Task: Create a due date automation trigger when advanced on, on the wednesday after a card is due add dates starting tomorrow at 11:00 AM.
Action: Mouse moved to (934, 75)
Screenshot: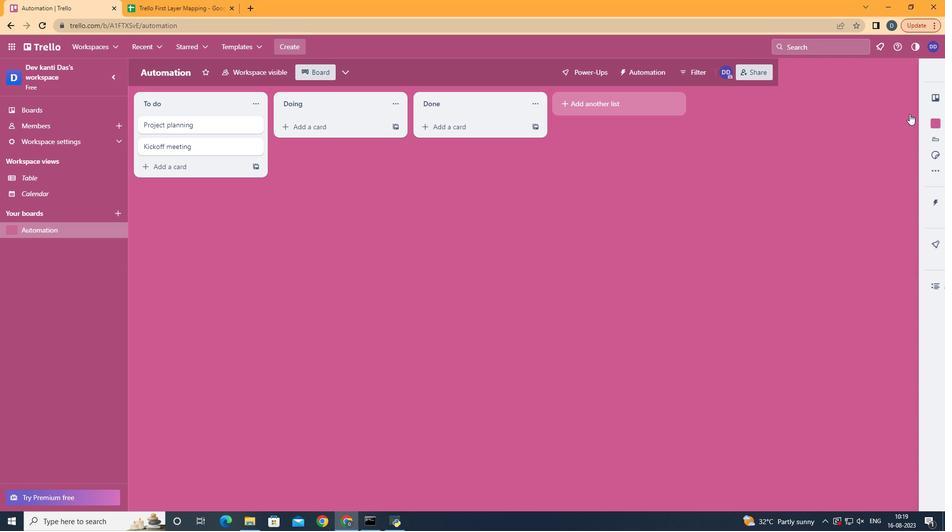 
Action: Mouse pressed left at (934, 75)
Screenshot: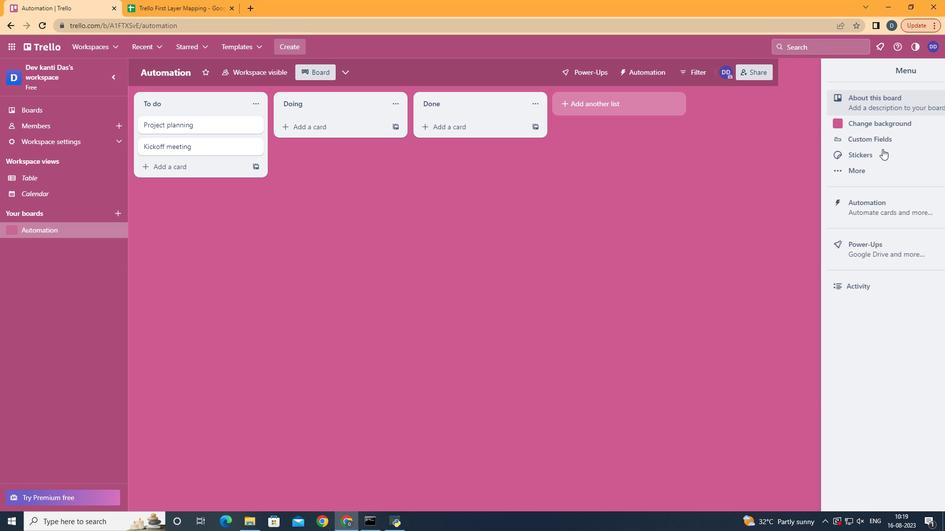 
Action: Mouse moved to (822, 205)
Screenshot: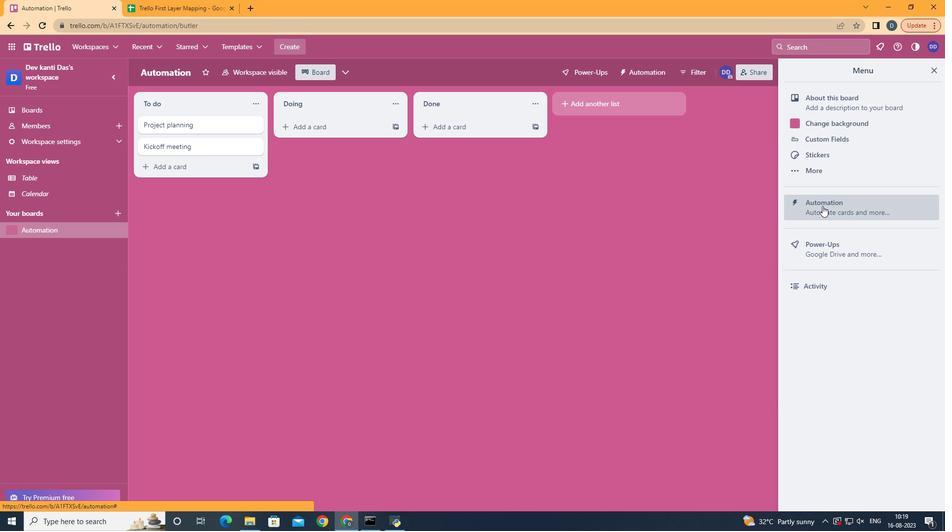 
Action: Mouse pressed left at (822, 205)
Screenshot: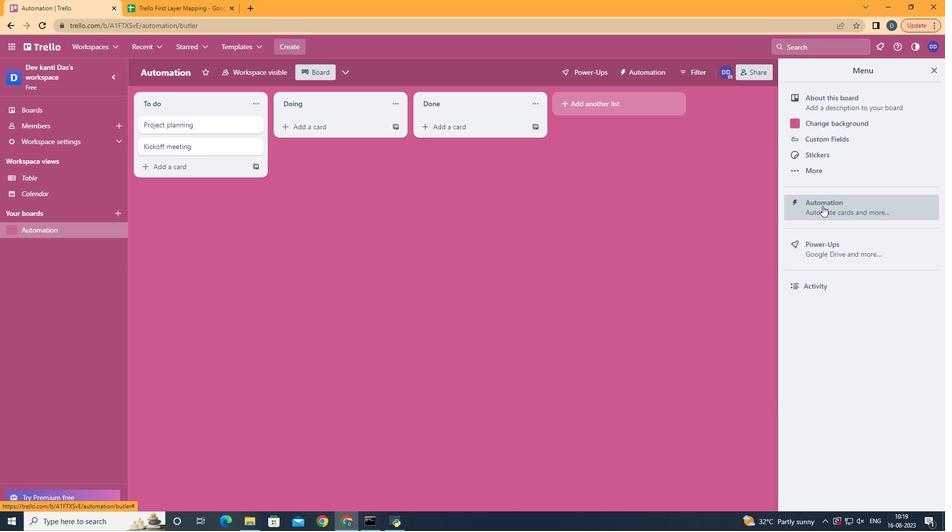
Action: Mouse moved to (188, 197)
Screenshot: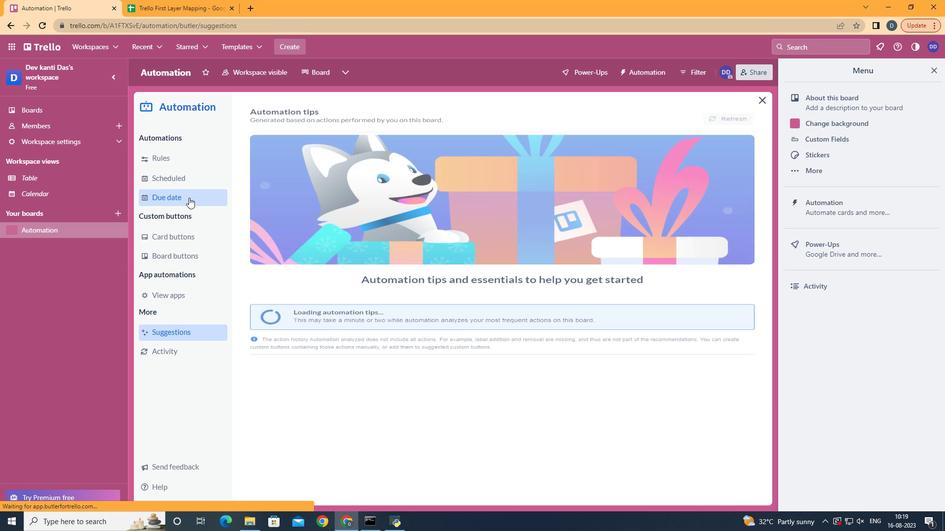 
Action: Mouse pressed left at (188, 197)
Screenshot: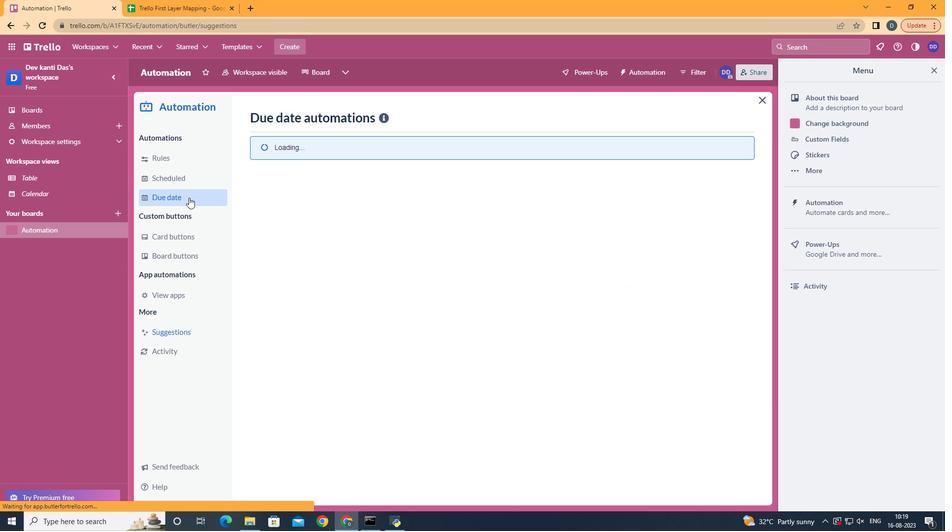 
Action: Mouse moved to (690, 119)
Screenshot: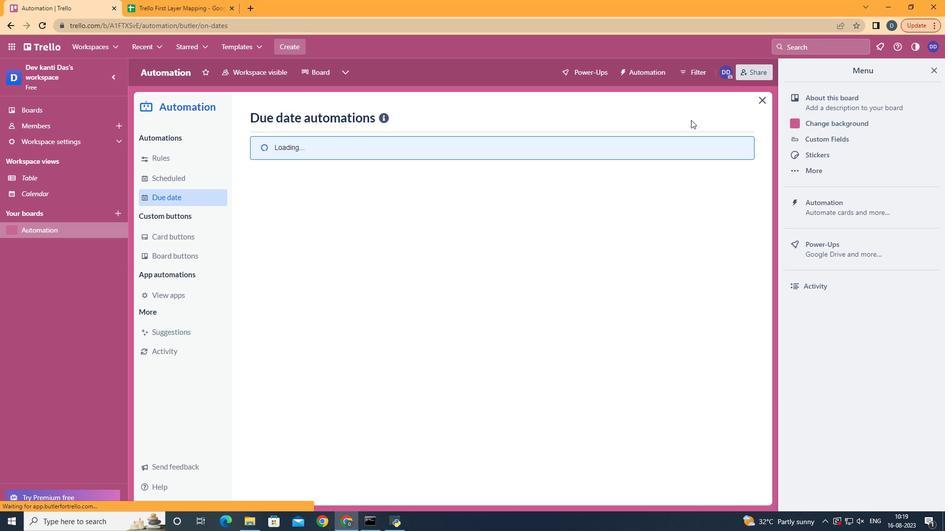 
Action: Mouse pressed left at (690, 119)
Screenshot: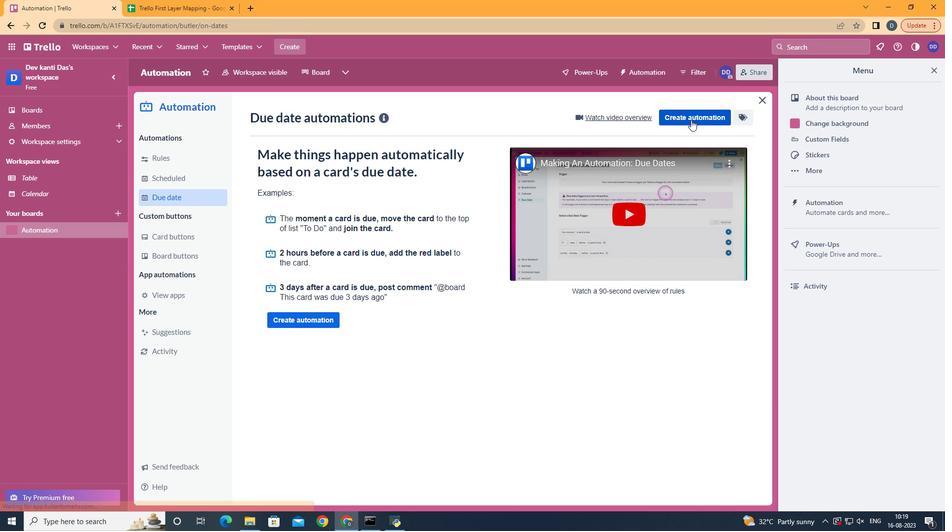 
Action: Mouse pressed left at (690, 119)
Screenshot: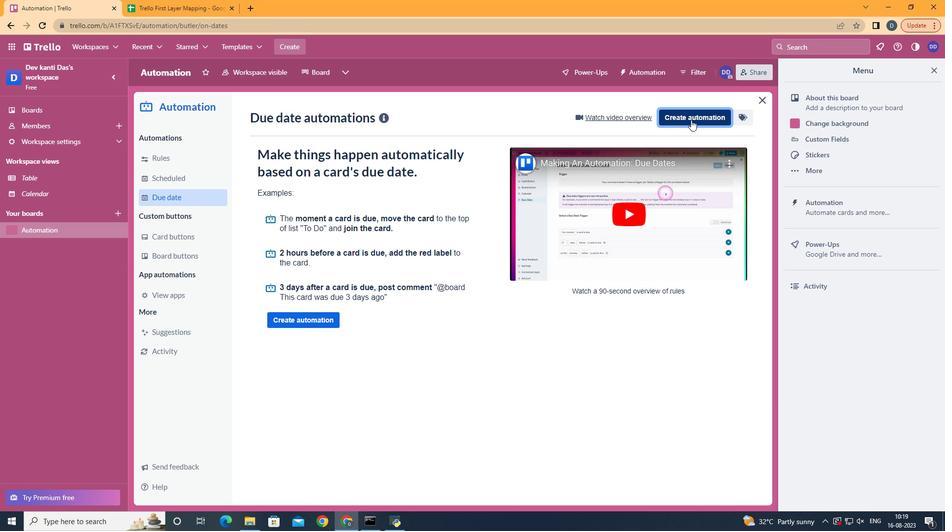 
Action: Mouse moved to (528, 218)
Screenshot: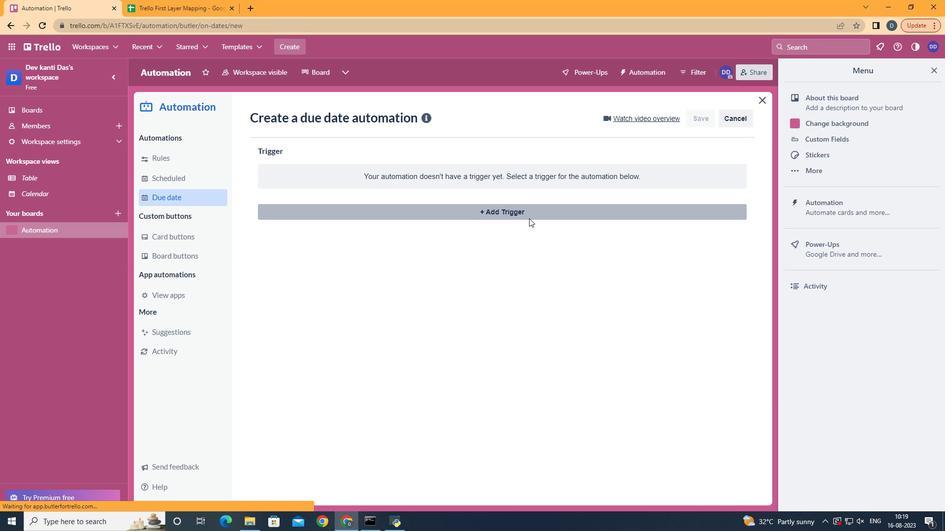 
Action: Mouse pressed left at (528, 218)
Screenshot: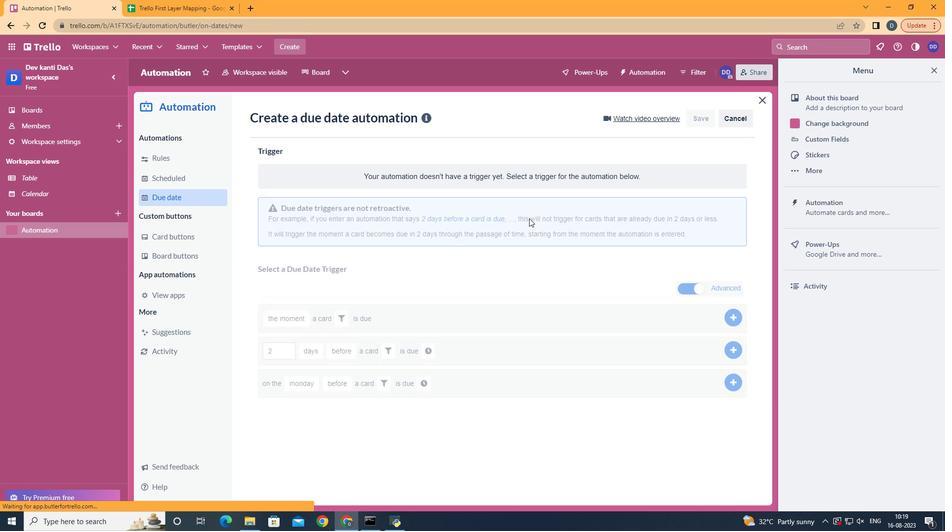 
Action: Mouse moved to (326, 297)
Screenshot: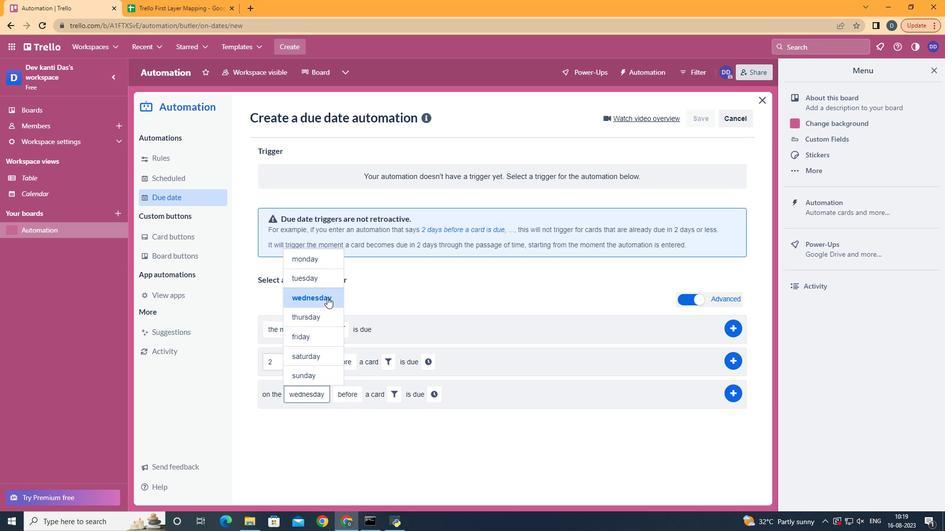 
Action: Mouse pressed left at (326, 297)
Screenshot: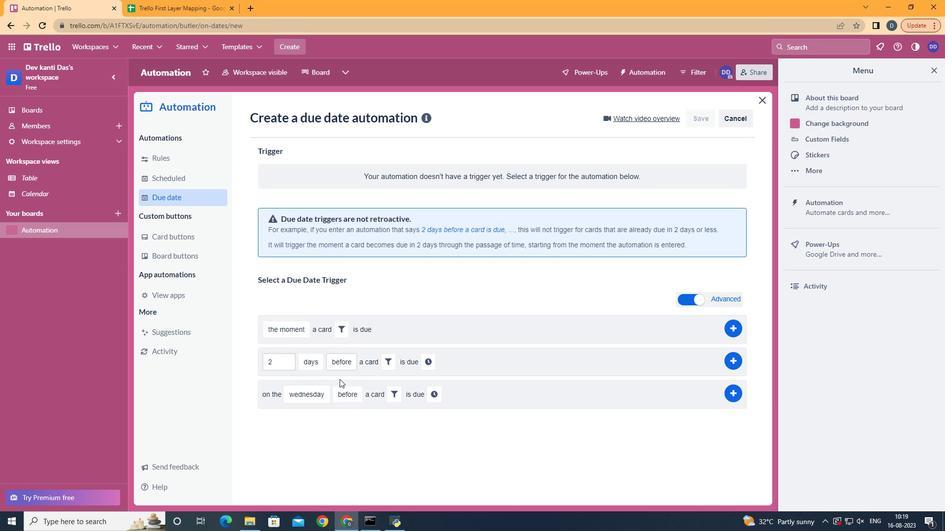 
Action: Mouse moved to (357, 426)
Screenshot: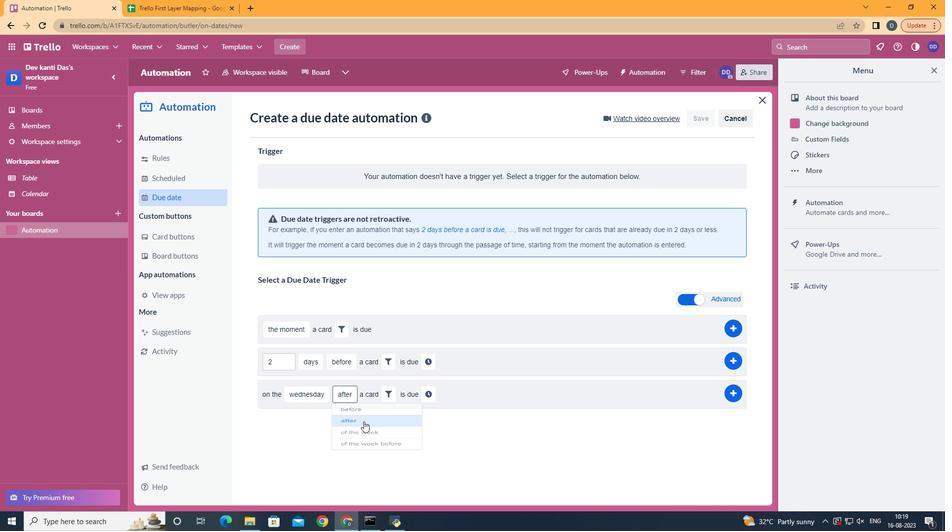 
Action: Mouse pressed left at (357, 426)
Screenshot: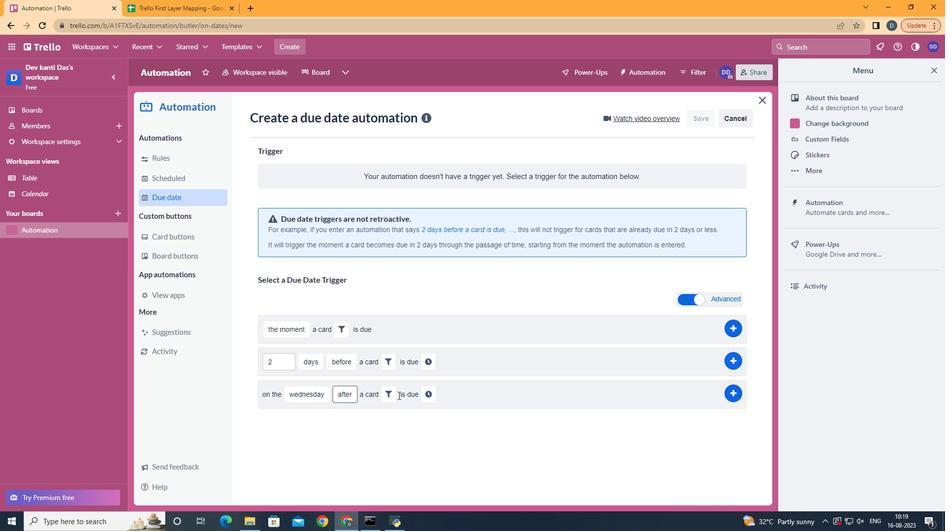 
Action: Mouse moved to (379, 401)
Screenshot: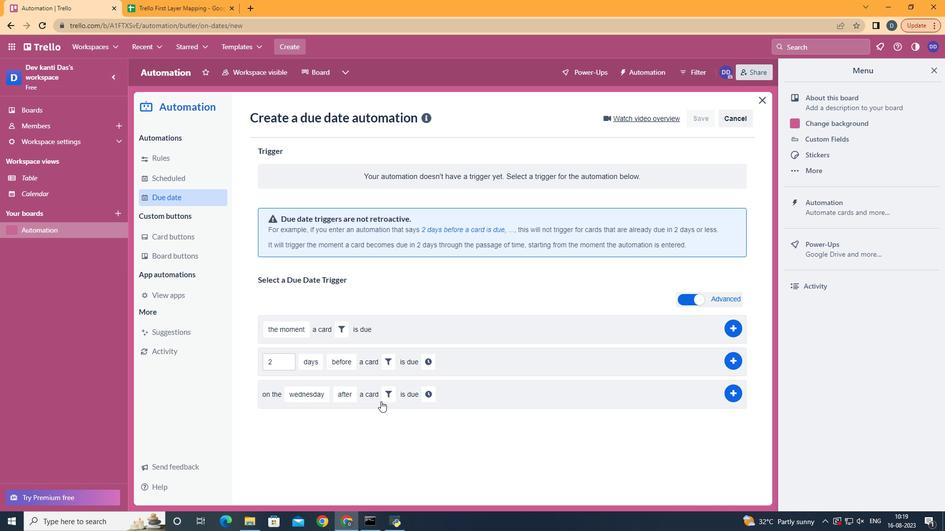 
Action: Mouse pressed left at (379, 401)
Screenshot: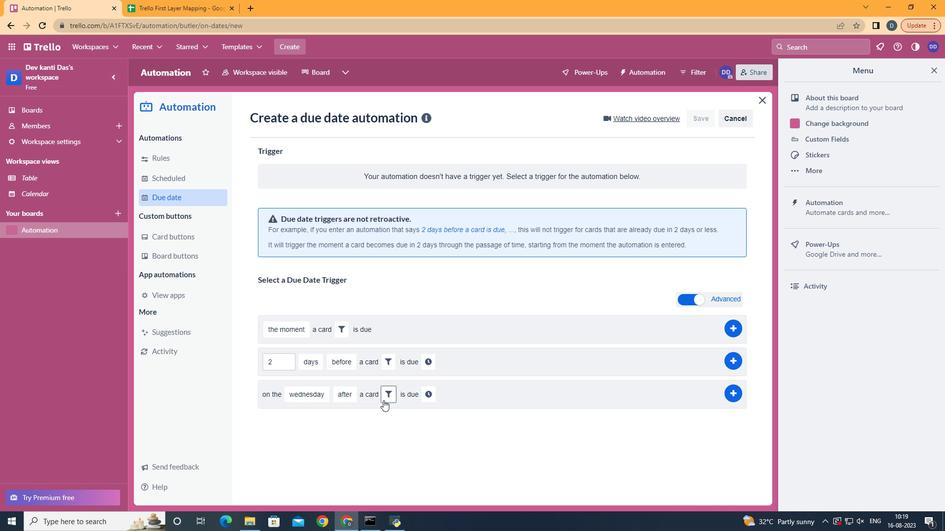 
Action: Mouse moved to (383, 400)
Screenshot: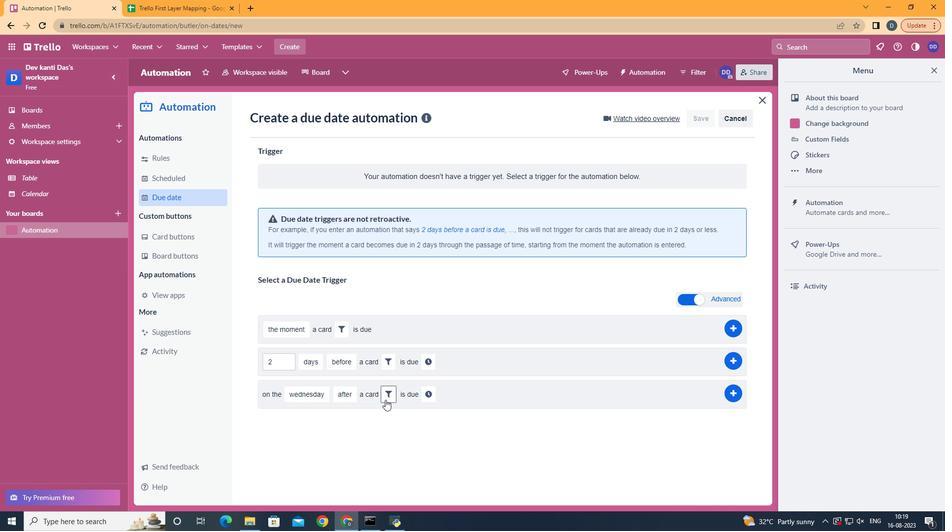 
Action: Mouse pressed left at (383, 400)
Screenshot: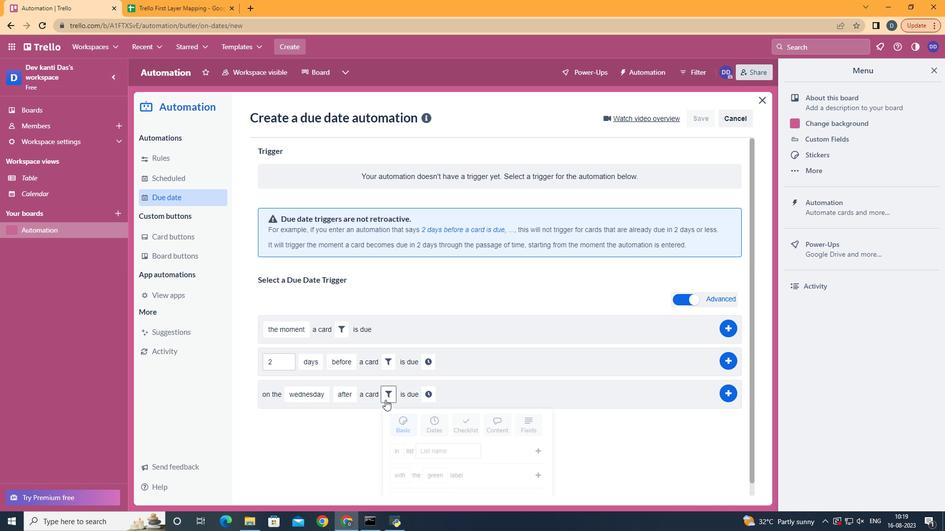 
Action: Mouse moved to (450, 429)
Screenshot: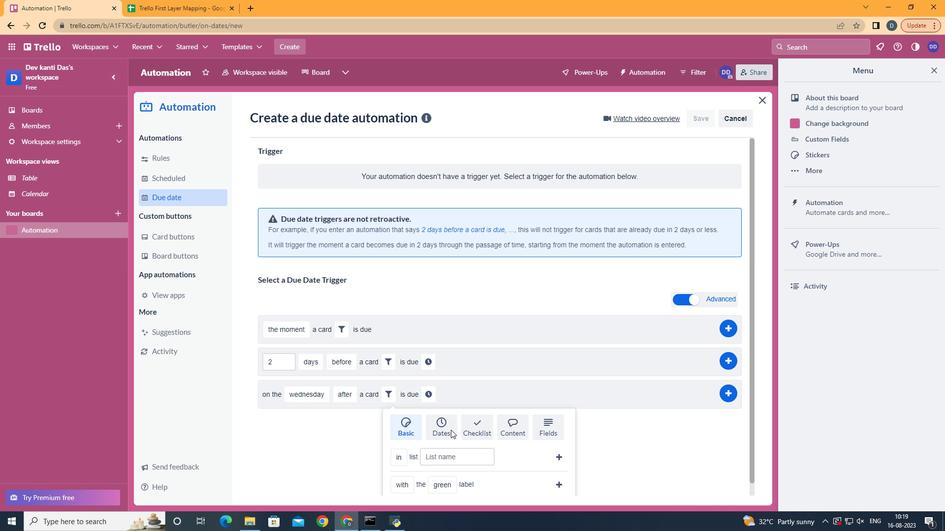 
Action: Mouse pressed left at (450, 429)
Screenshot: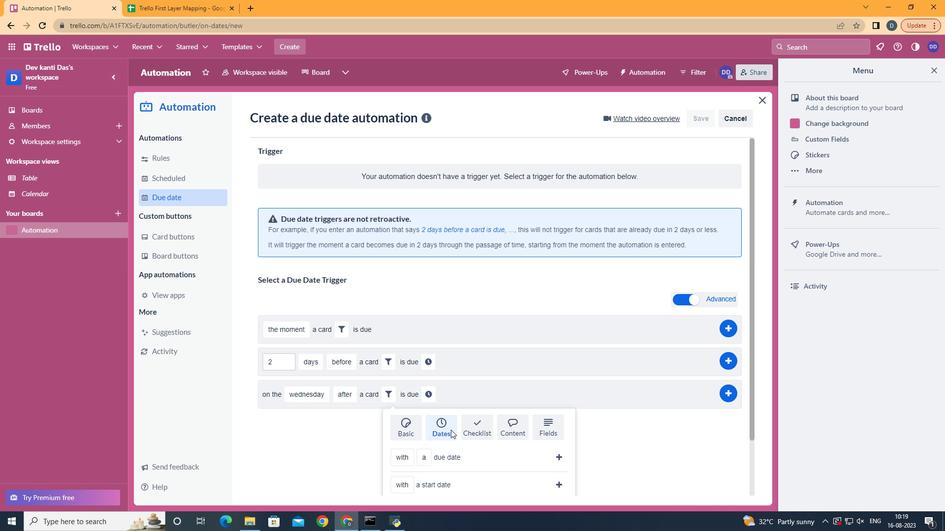
Action: Mouse moved to (450, 429)
Screenshot: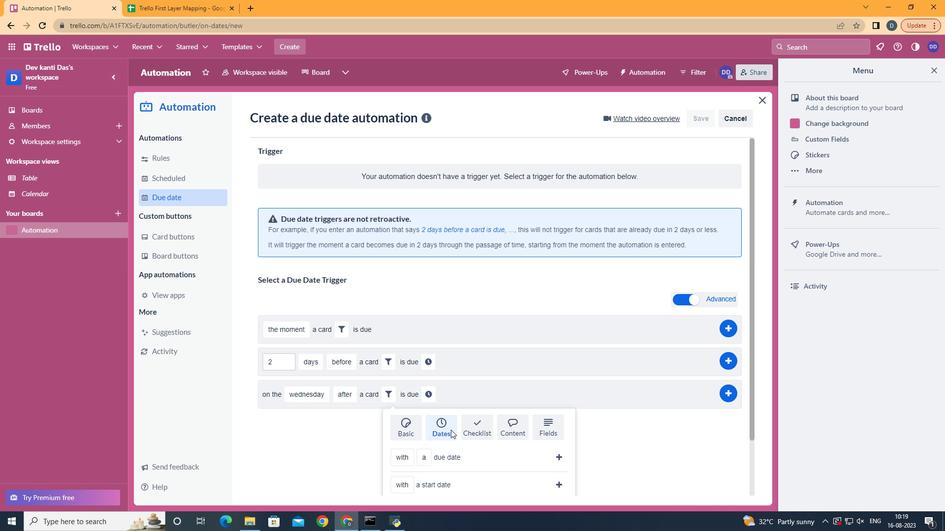 
Action: Mouse scrolled (450, 429) with delta (0, 0)
Screenshot: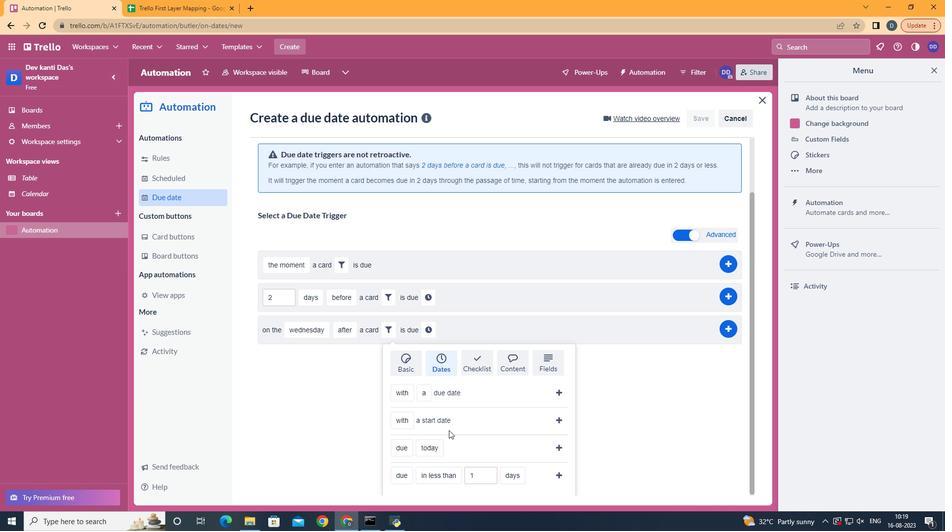 
Action: Mouse scrolled (450, 429) with delta (0, 0)
Screenshot: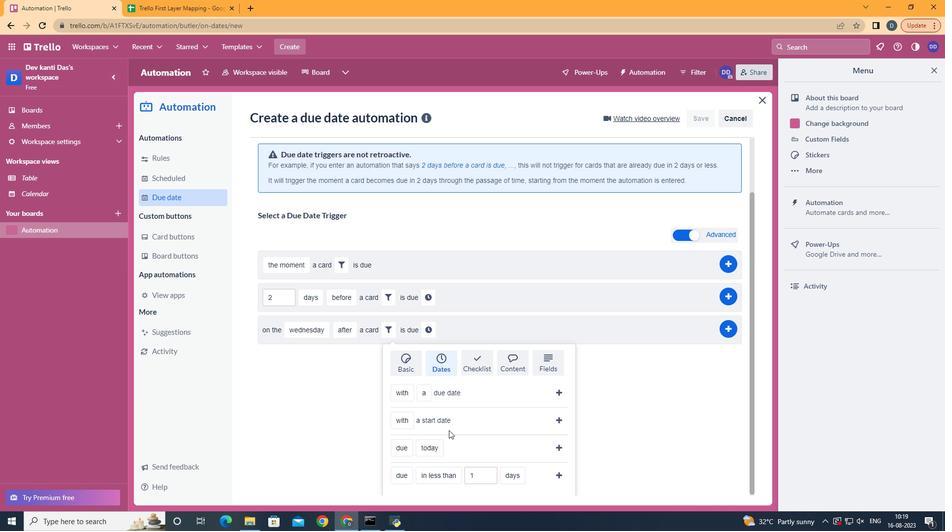 
Action: Mouse scrolled (450, 429) with delta (0, 0)
Screenshot: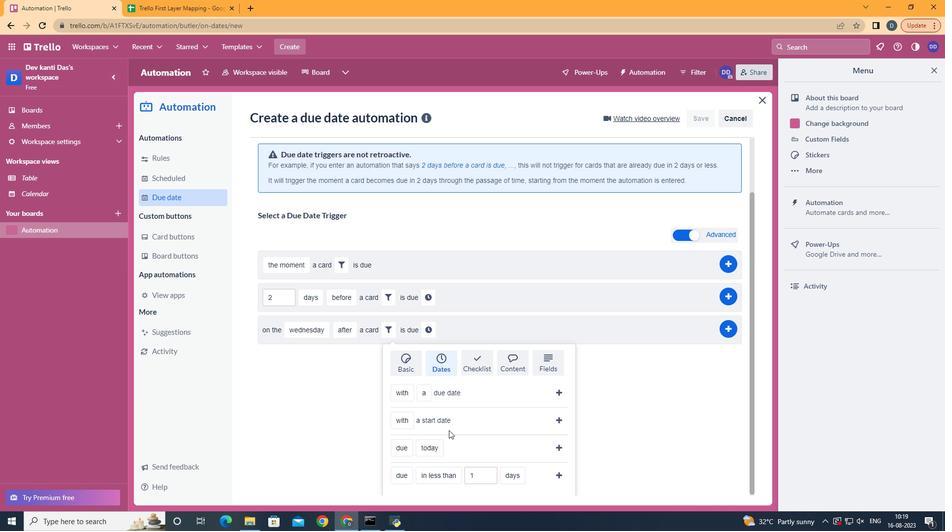 
Action: Mouse scrolled (450, 429) with delta (0, 0)
Screenshot: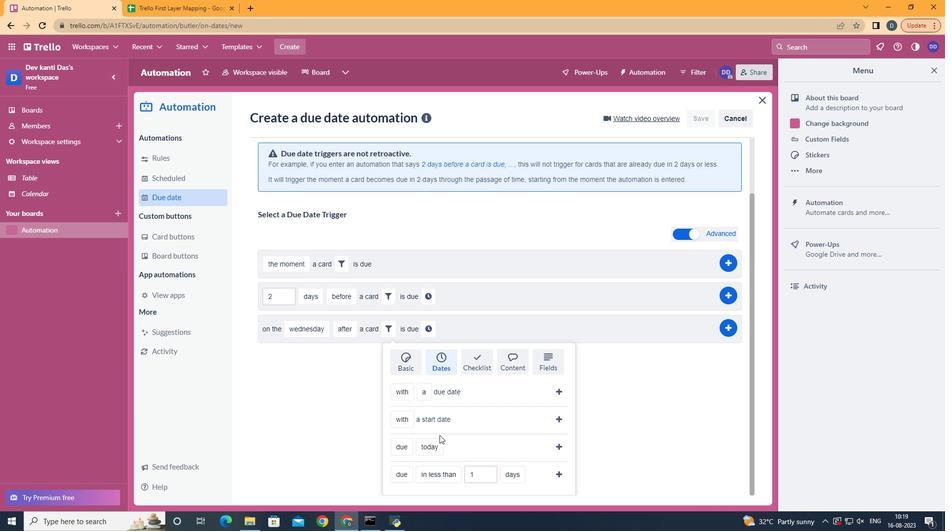 
Action: Mouse moved to (423, 408)
Screenshot: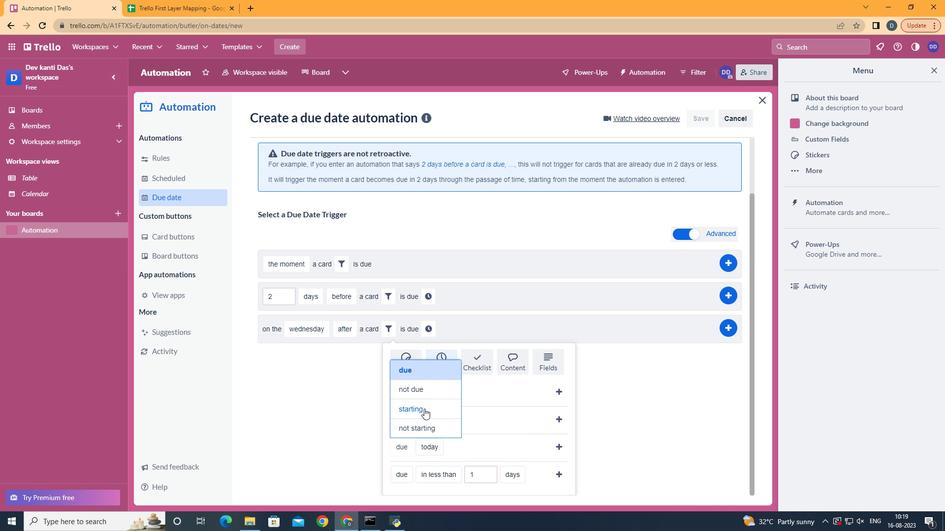 
Action: Mouse pressed left at (423, 408)
Screenshot: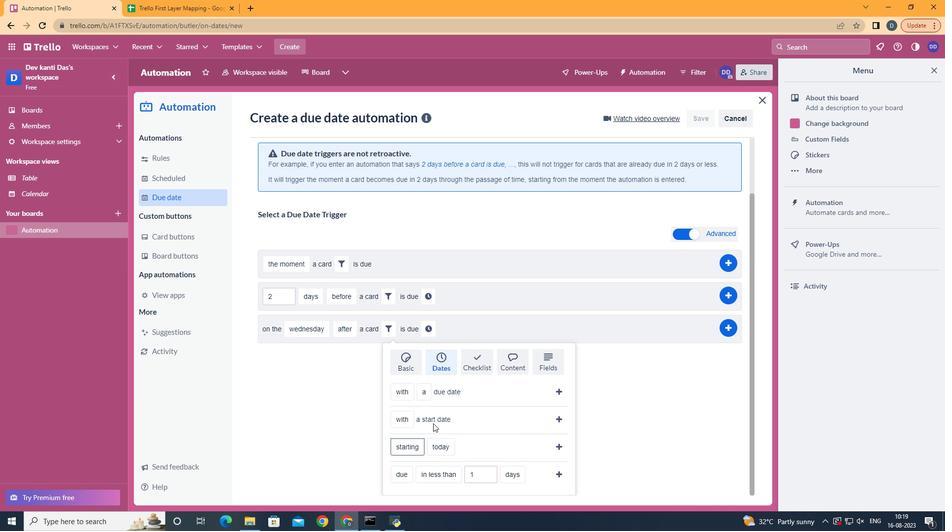 
Action: Mouse moved to (464, 345)
Screenshot: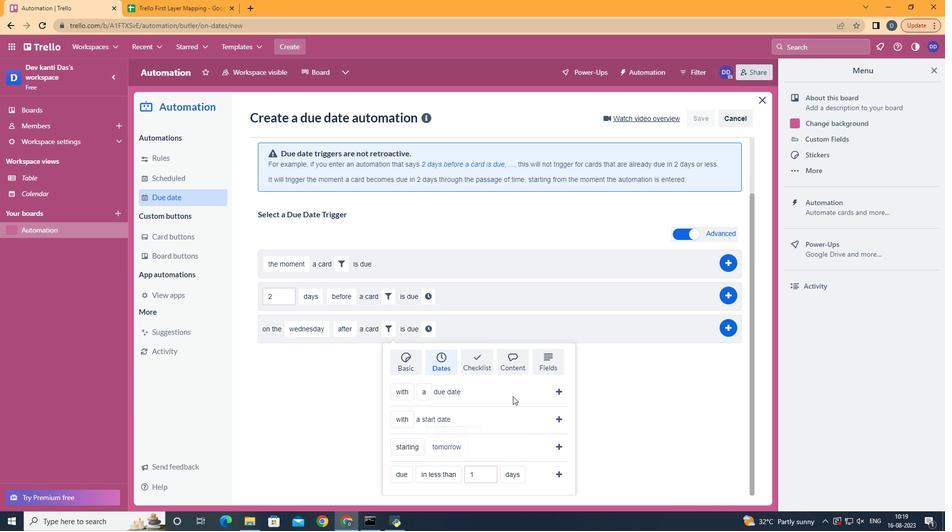 
Action: Mouse pressed left at (464, 345)
Screenshot: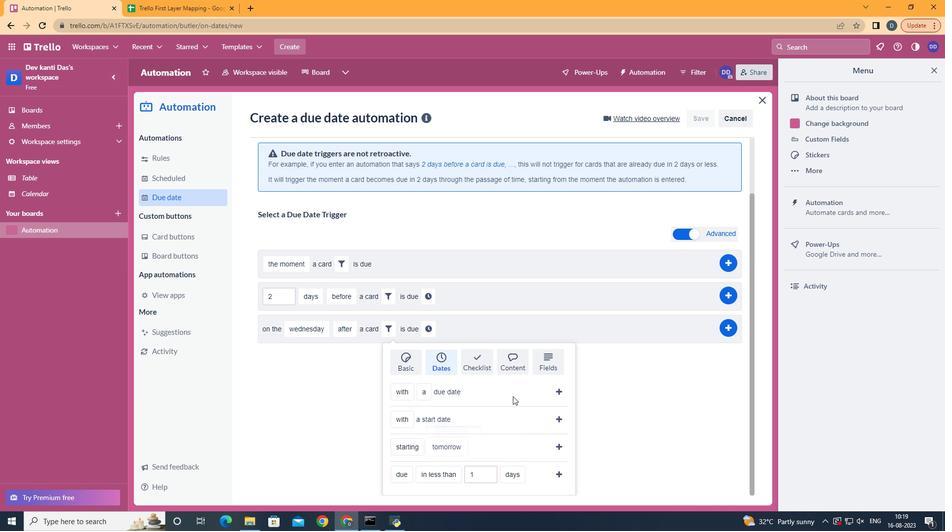 
Action: Mouse moved to (554, 448)
Screenshot: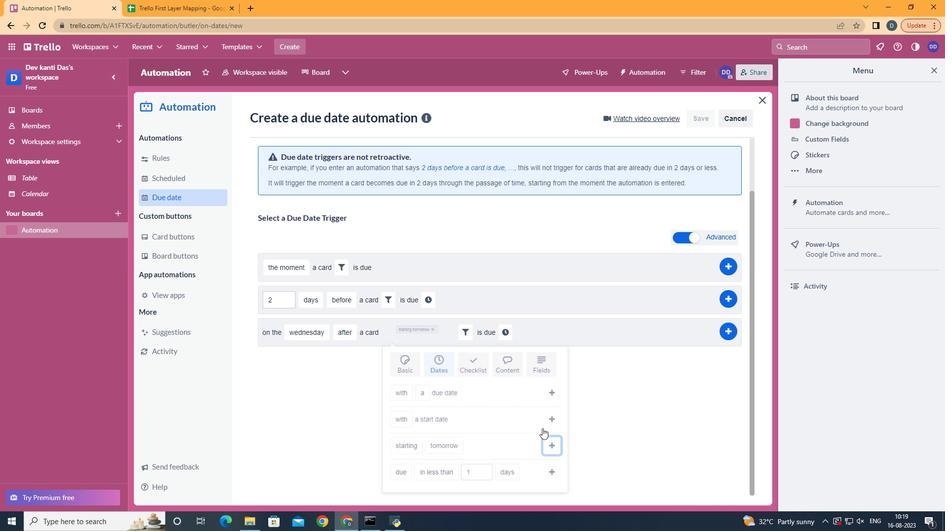 
Action: Mouse pressed left at (554, 448)
Screenshot: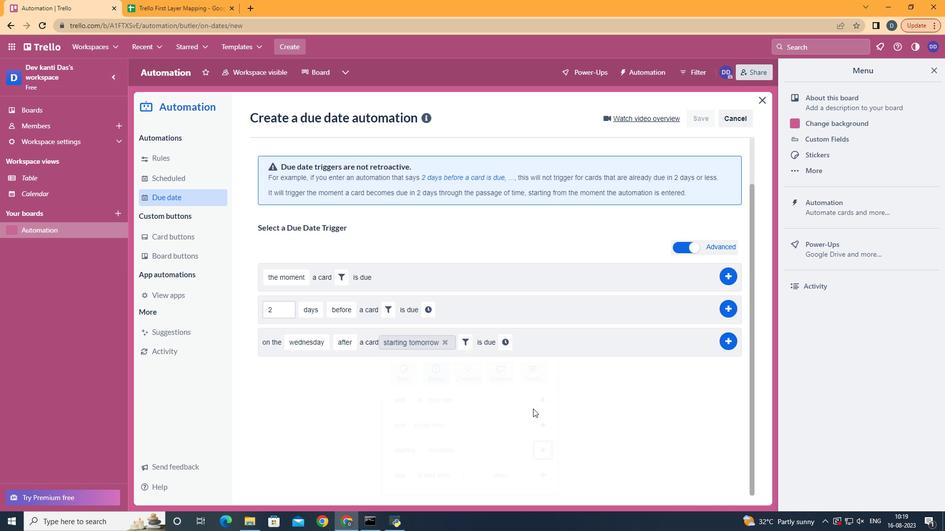
Action: Mouse moved to (510, 393)
Screenshot: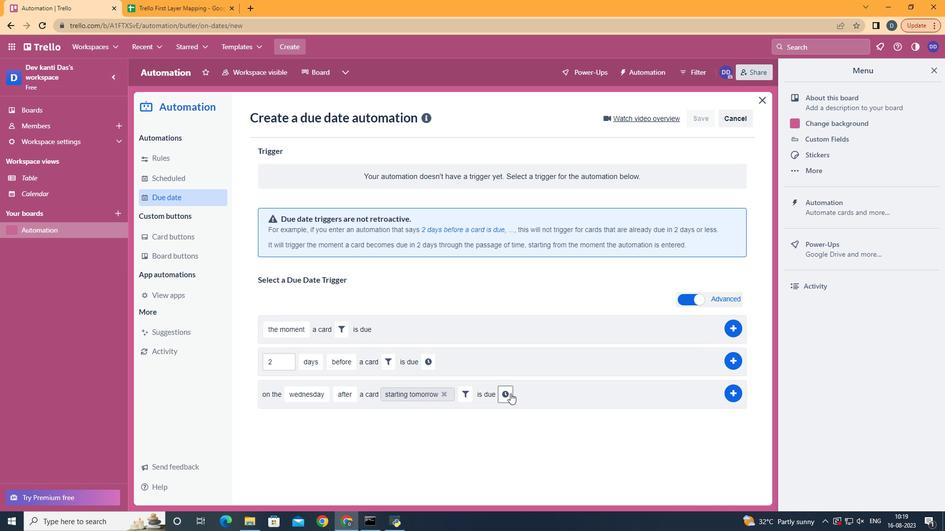 
Action: Mouse pressed left at (510, 393)
Screenshot: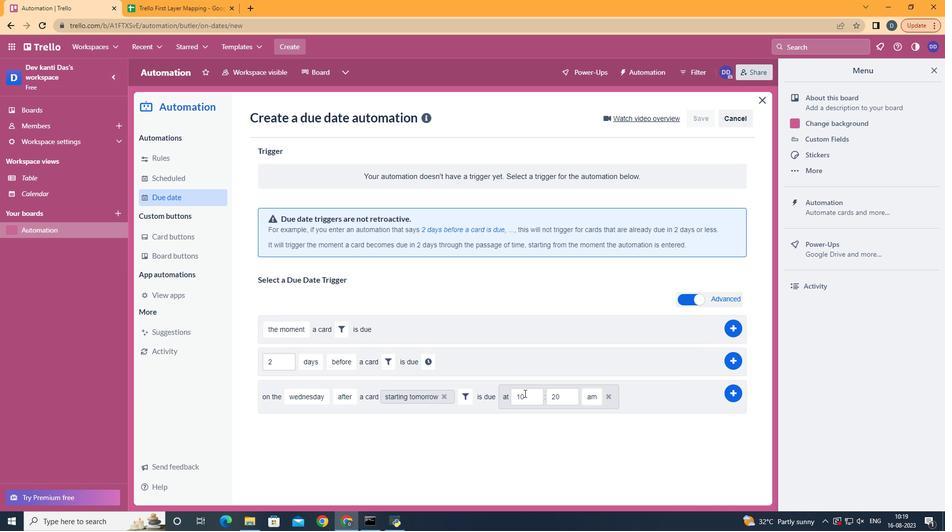 
Action: Mouse moved to (526, 393)
Screenshot: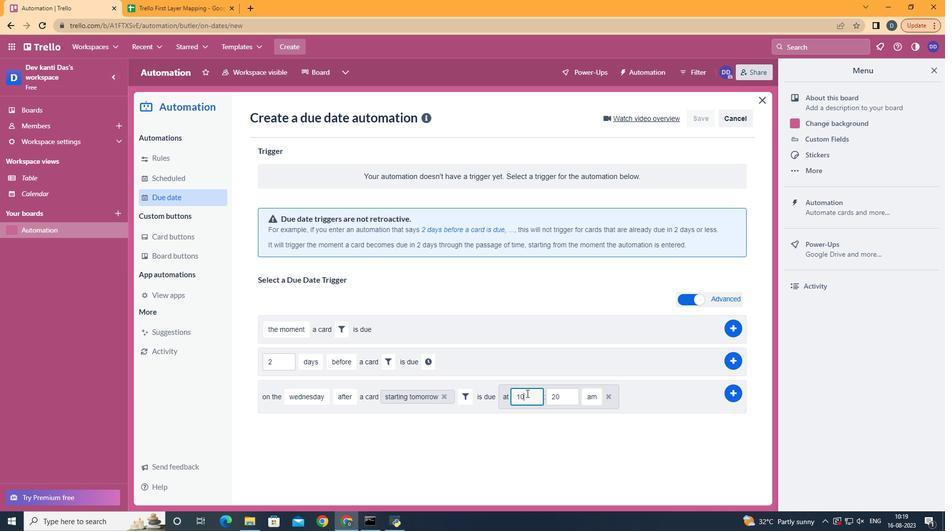 
Action: Mouse pressed left at (526, 393)
Screenshot: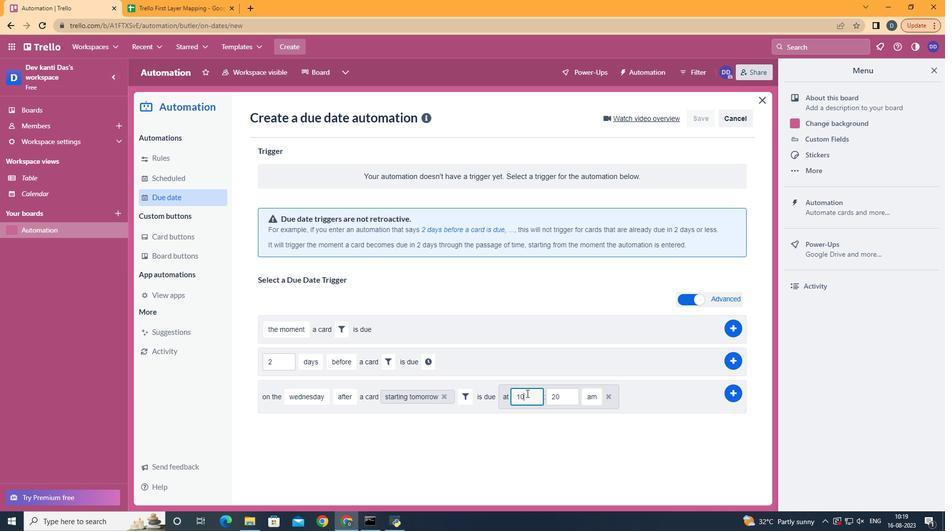 
Action: Key pressed <Key.backspace>1
Screenshot: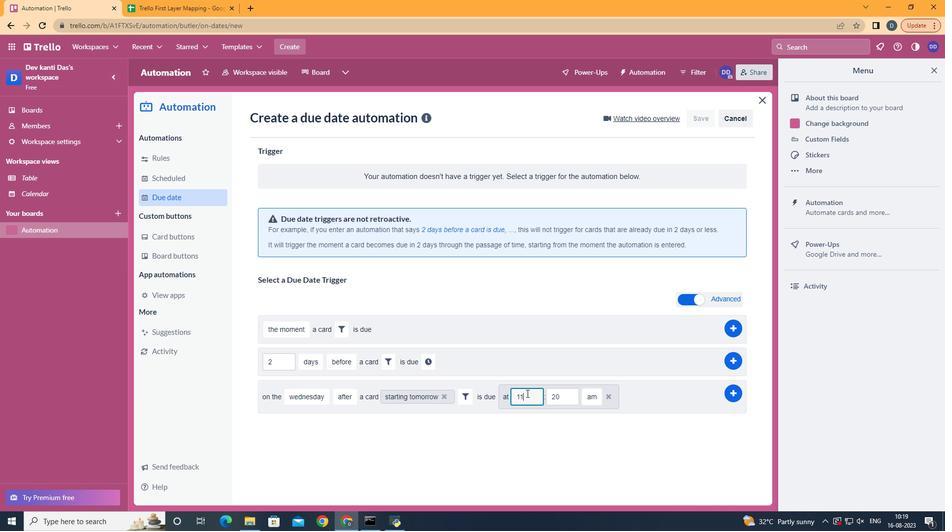 
Action: Mouse moved to (564, 391)
Screenshot: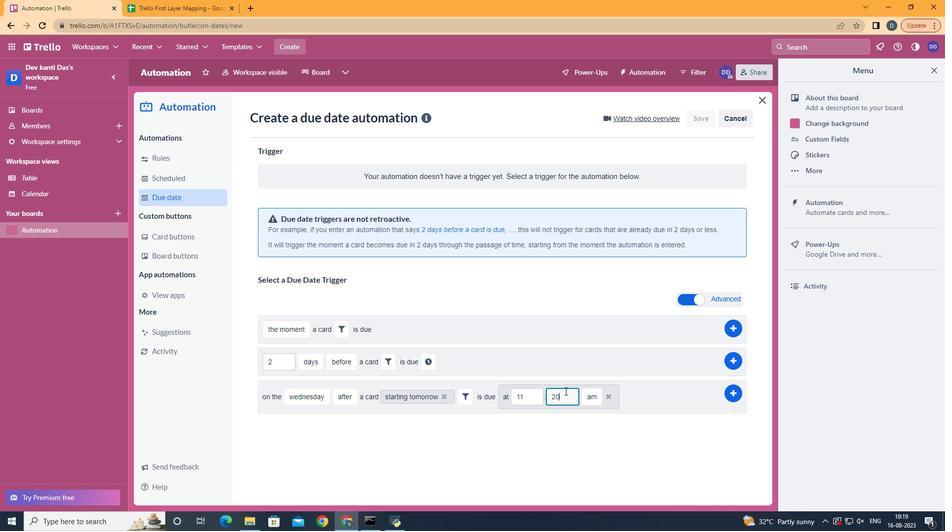 
Action: Mouse pressed left at (564, 391)
Screenshot: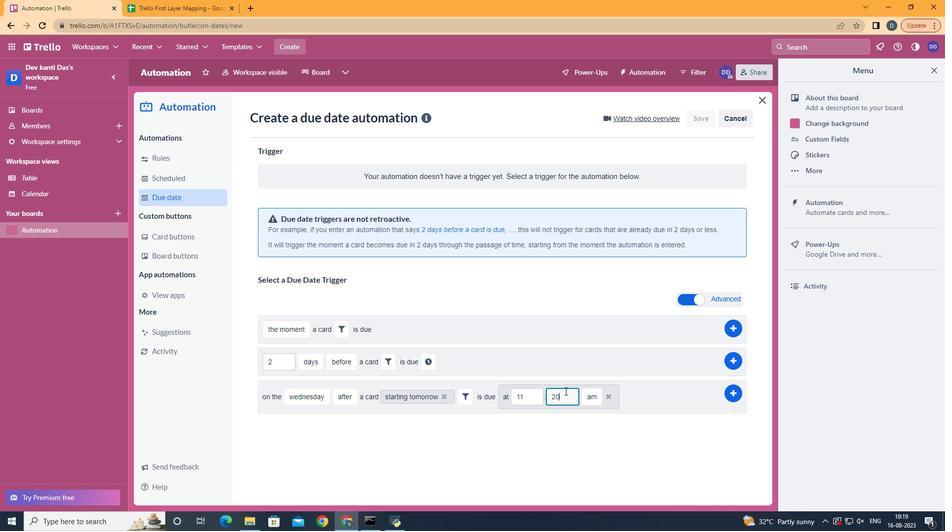 
Action: Key pressed <Key.backspace><Key.backspace>00
Screenshot: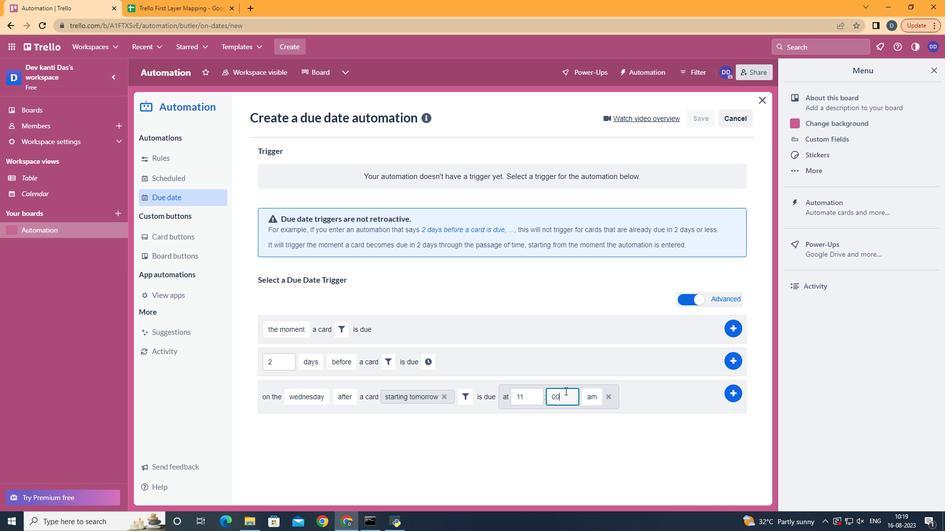 
Action: Mouse moved to (732, 392)
Screenshot: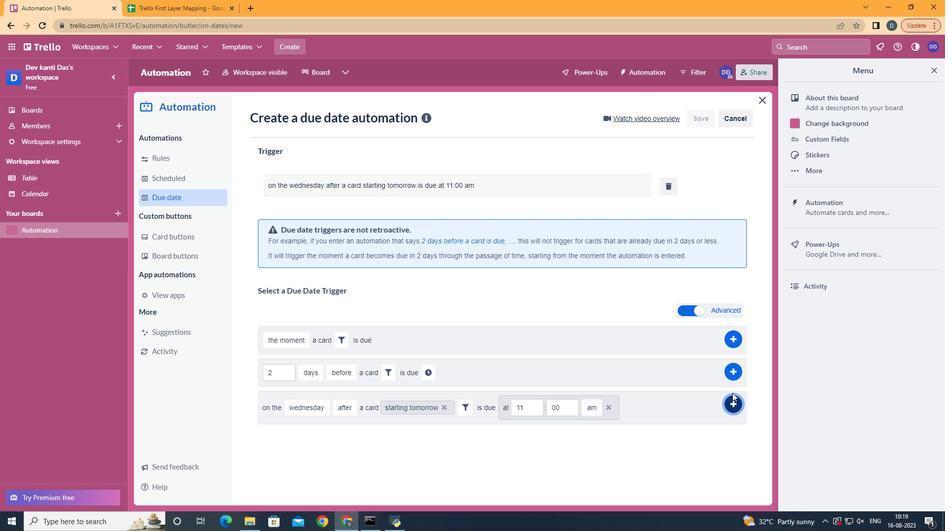 
Action: Mouse pressed left at (732, 392)
Screenshot: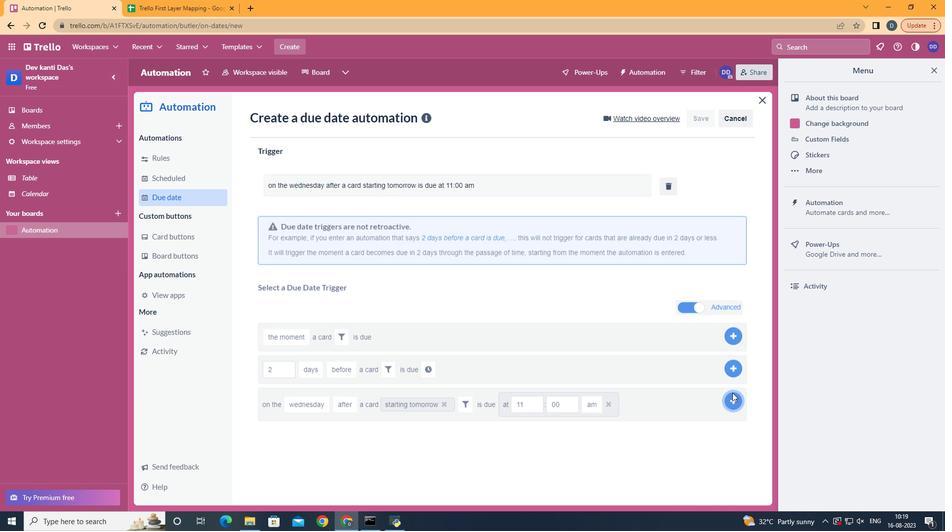 
Action: Mouse moved to (731, 392)
Screenshot: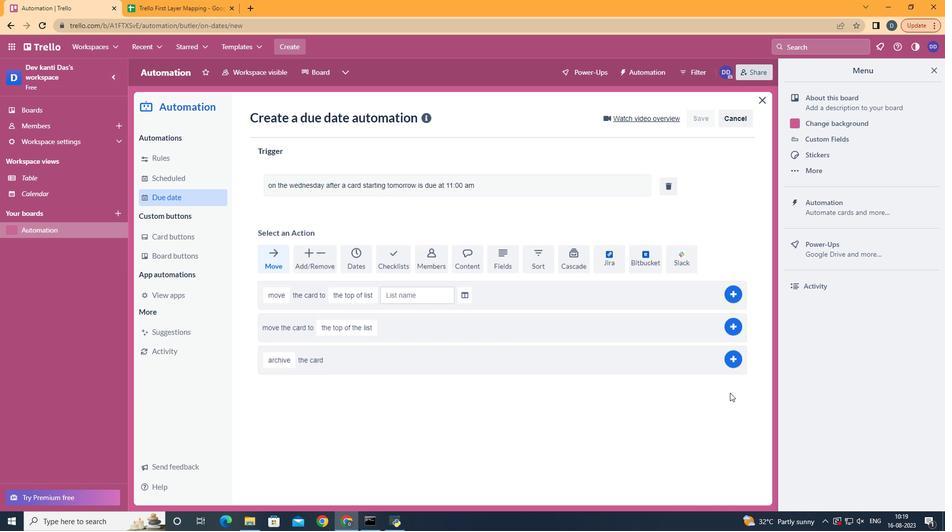 
